 Task: Change the automated move settings of exile to always.
Action: Mouse moved to (469, 571)
Screenshot: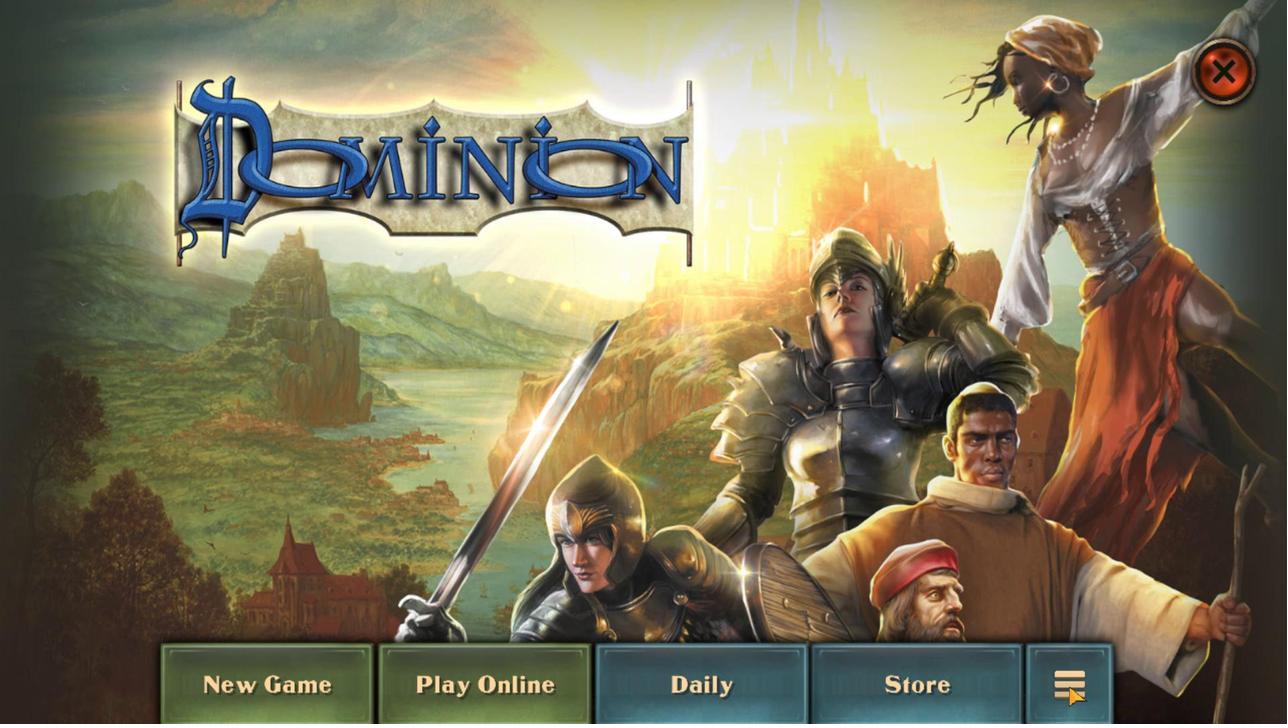 
Action: Mouse pressed left at (469, 571)
Screenshot: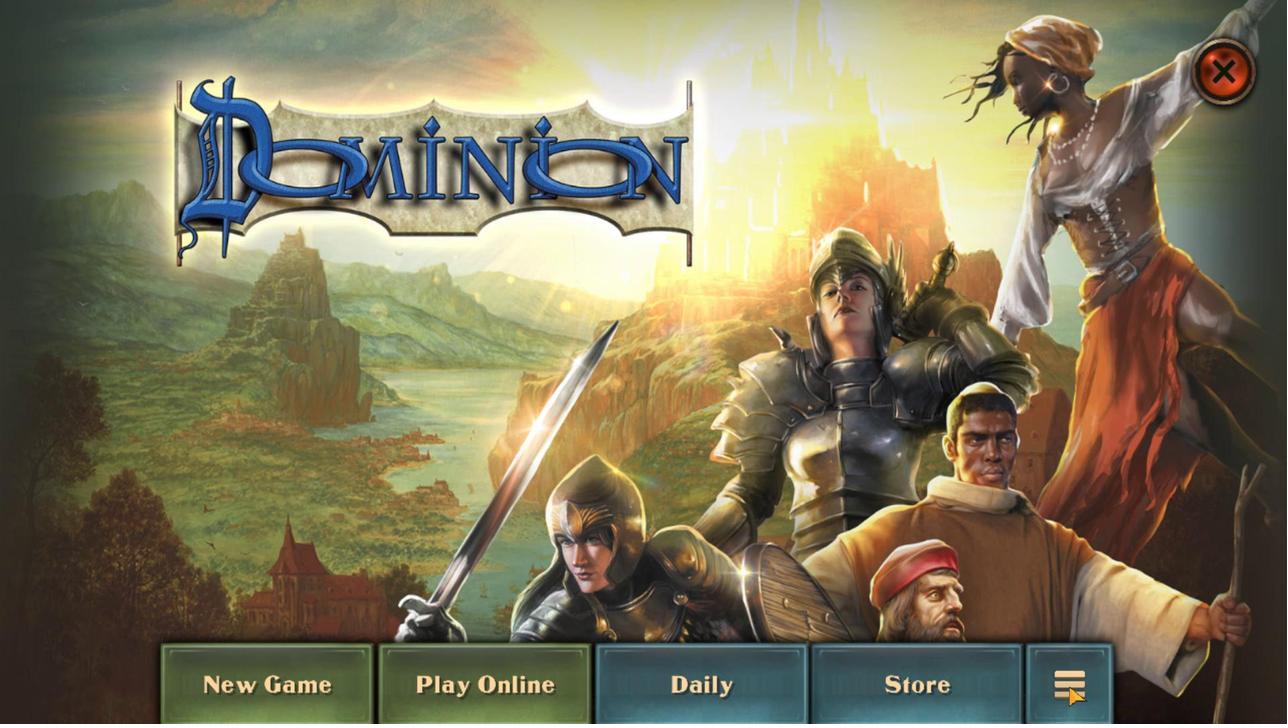 
Action: Mouse moved to (343, 520)
Screenshot: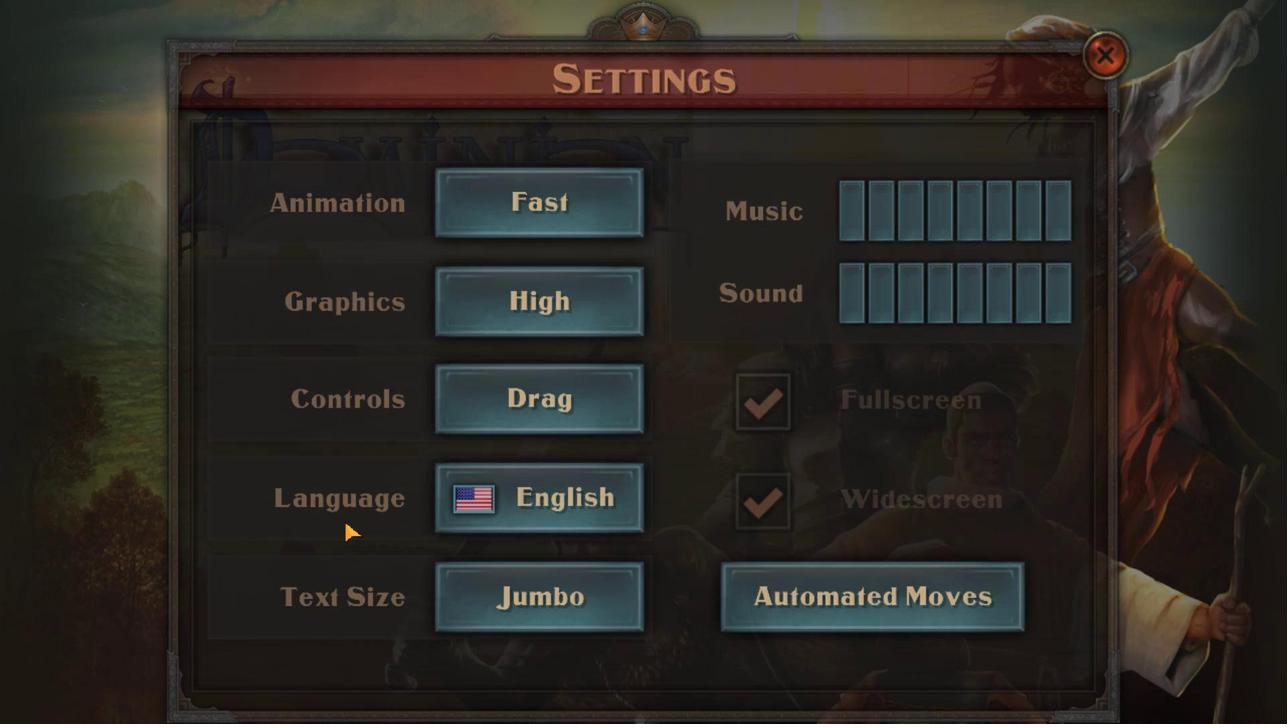
Action: Mouse pressed left at (343, 520)
Screenshot: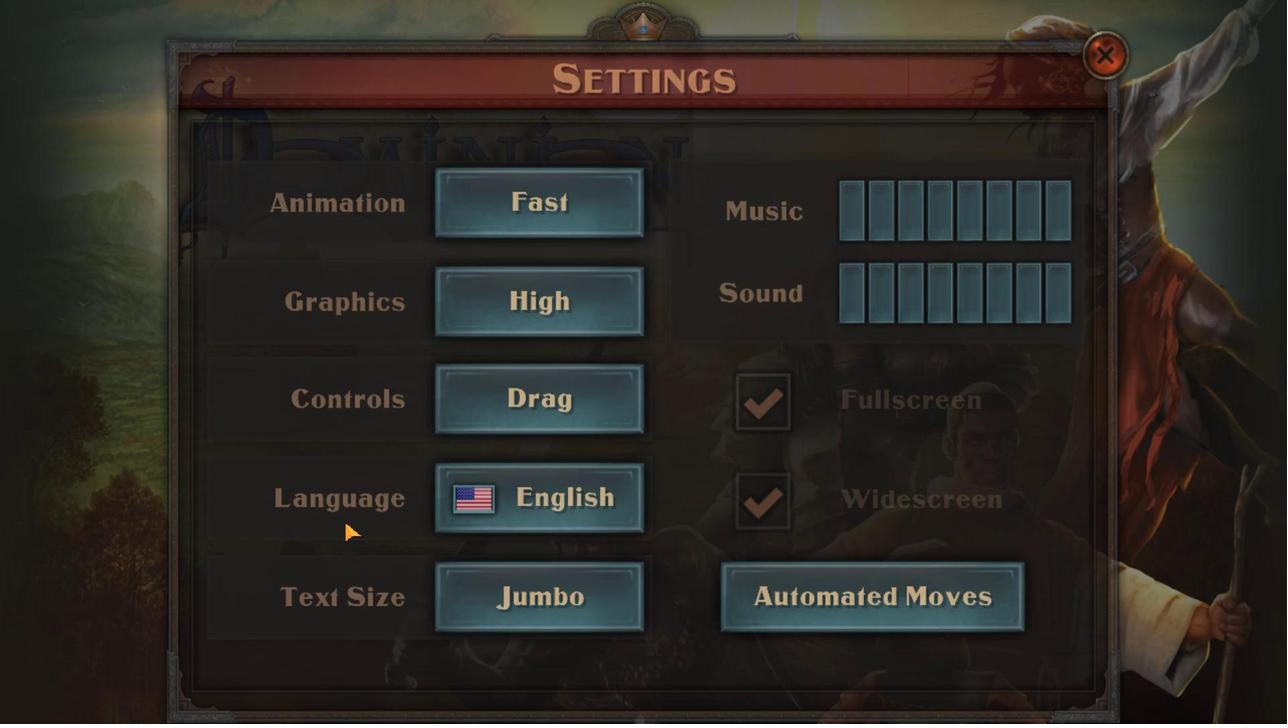 
Action: Mouse moved to (433, 547)
Screenshot: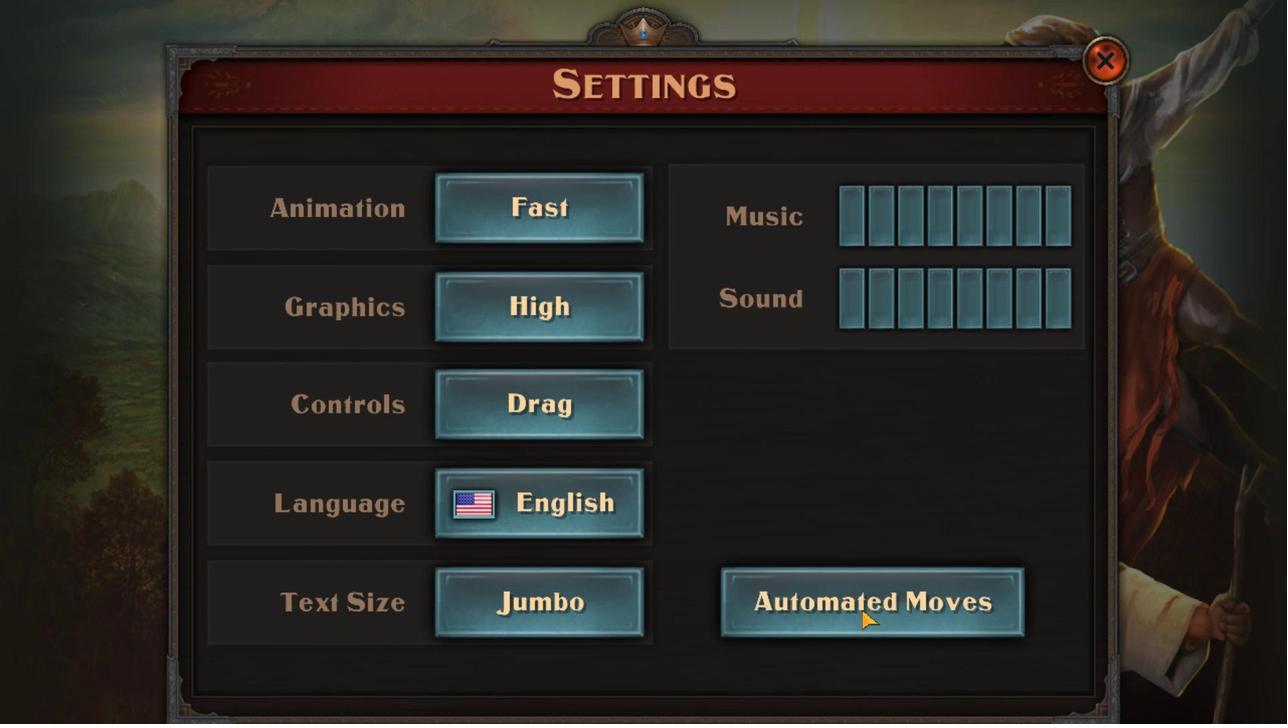 
Action: Mouse pressed left at (433, 547)
Screenshot: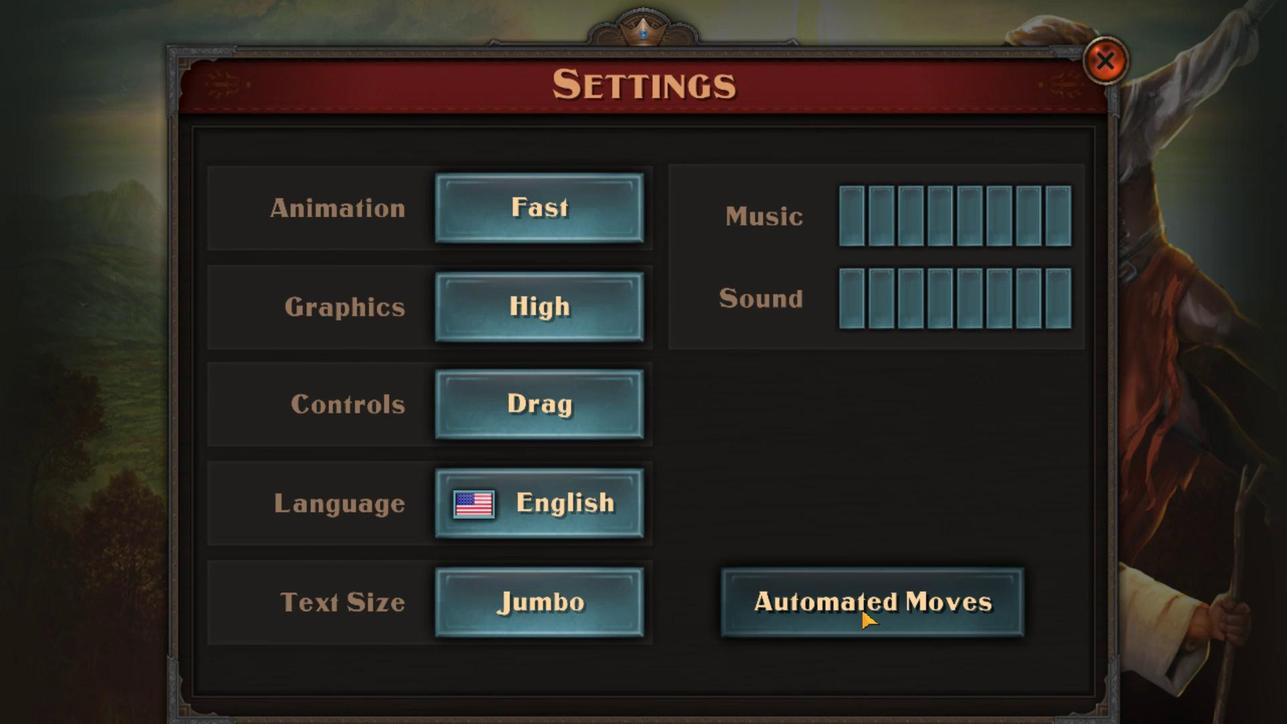 
Action: Mouse moved to (446, 447)
Screenshot: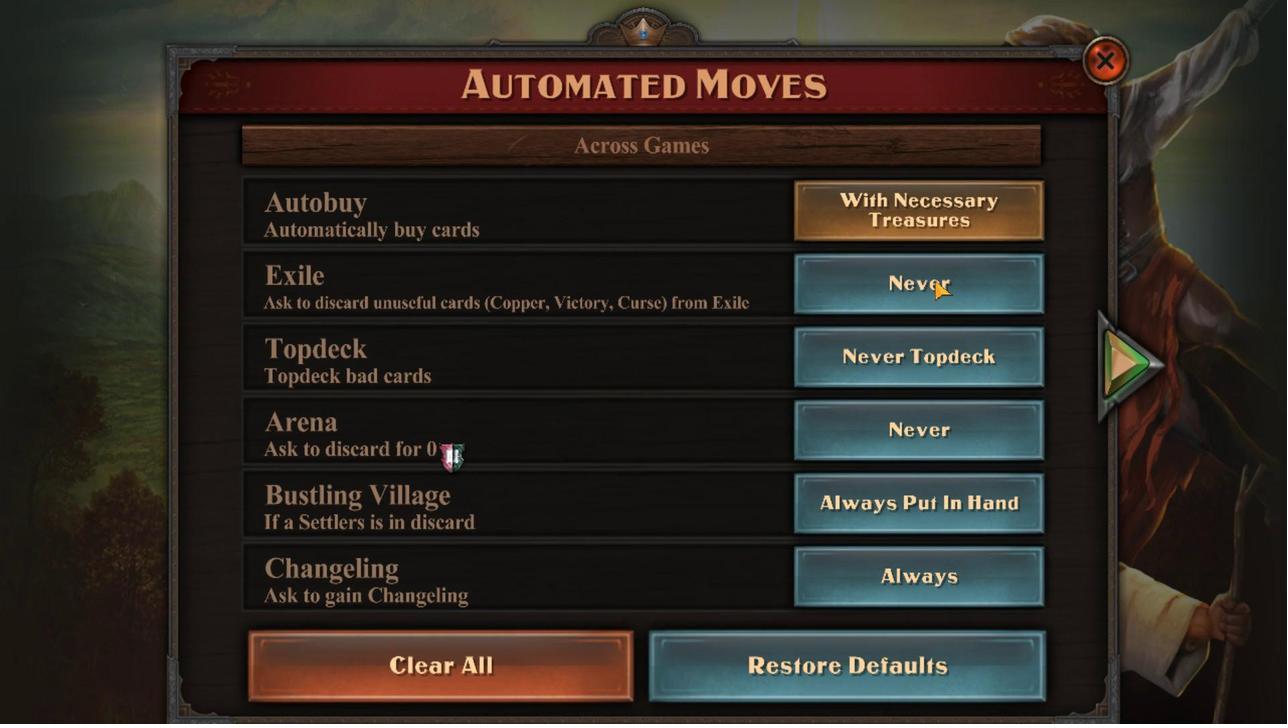 
Action: Mouse pressed left at (446, 447)
Screenshot: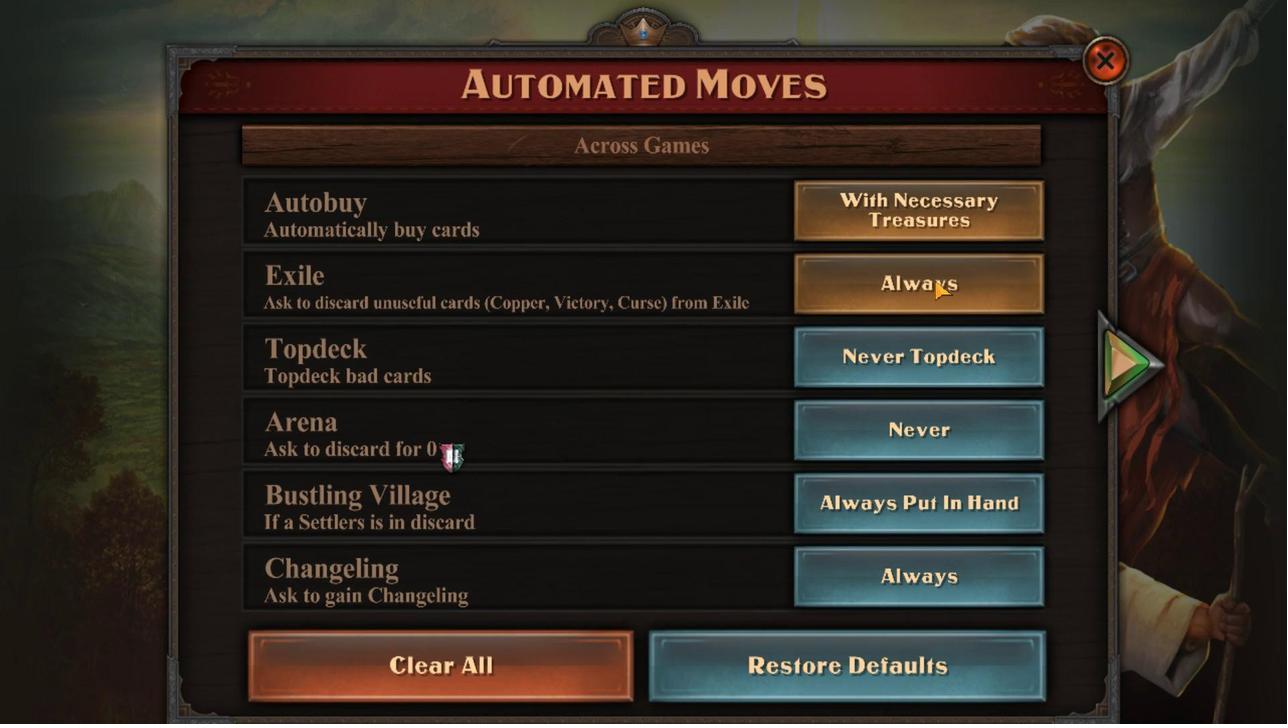 
Action: Mouse moved to (448, 447)
Screenshot: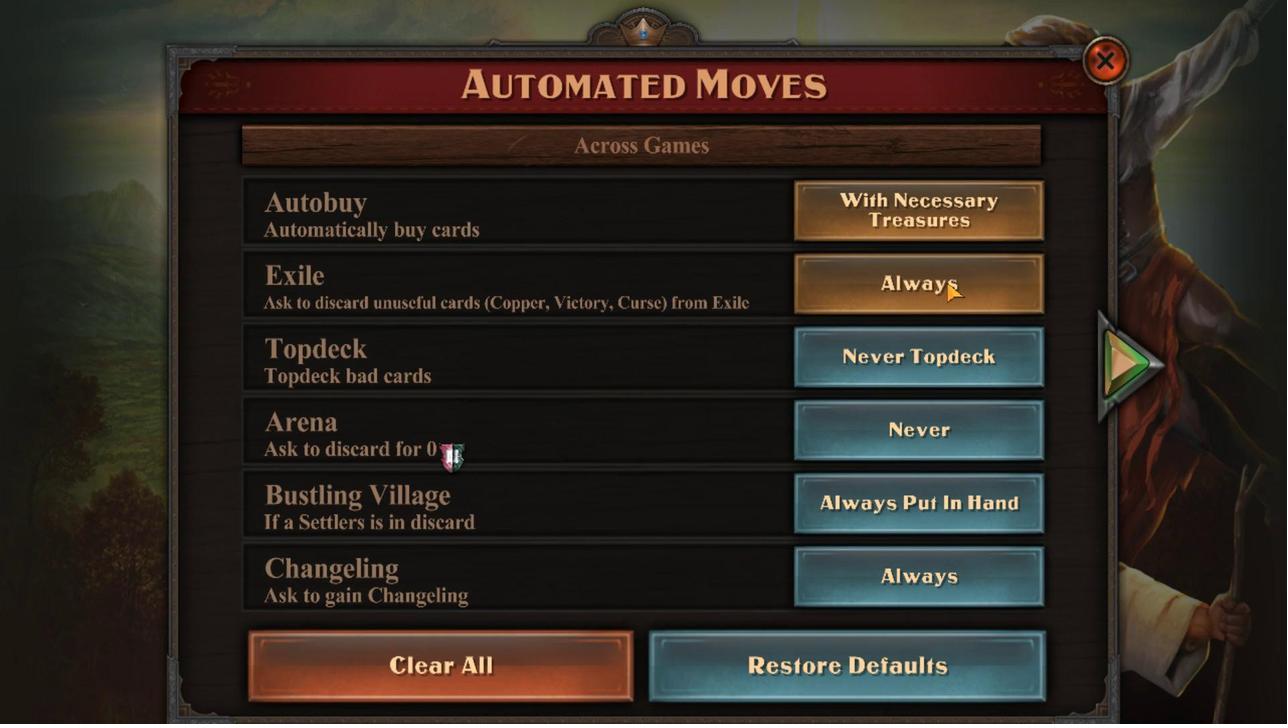 
